 Task: Check when the document was created.
Action: Mouse moved to (43, 77)
Screenshot: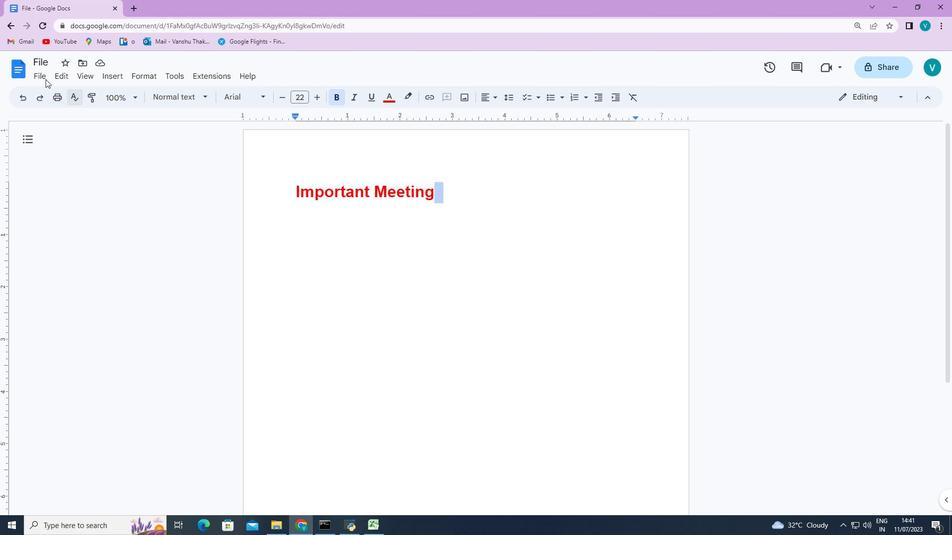 
Action: Mouse pressed left at (43, 77)
Screenshot: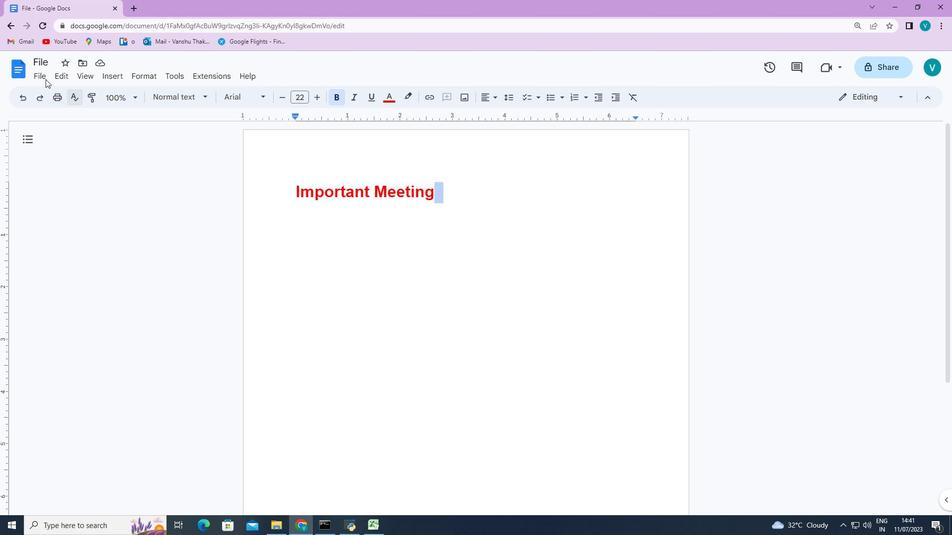 
Action: Mouse moved to (71, 332)
Screenshot: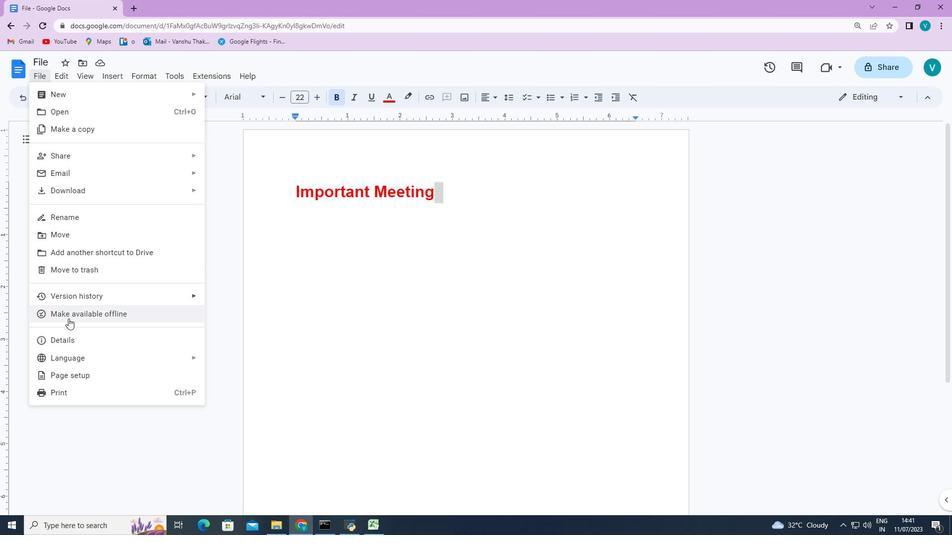 
Action: Mouse pressed left at (71, 332)
Screenshot: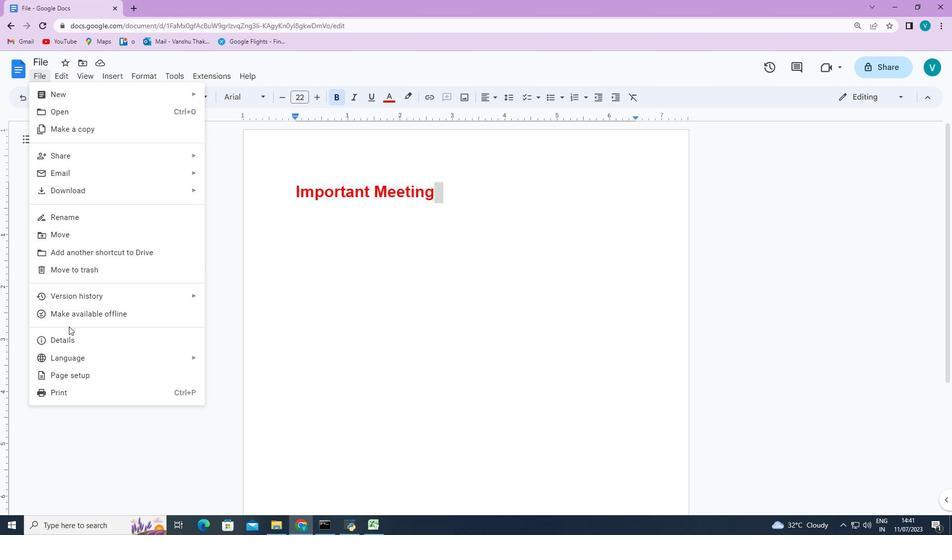 
Action: Mouse moved to (499, 304)
Screenshot: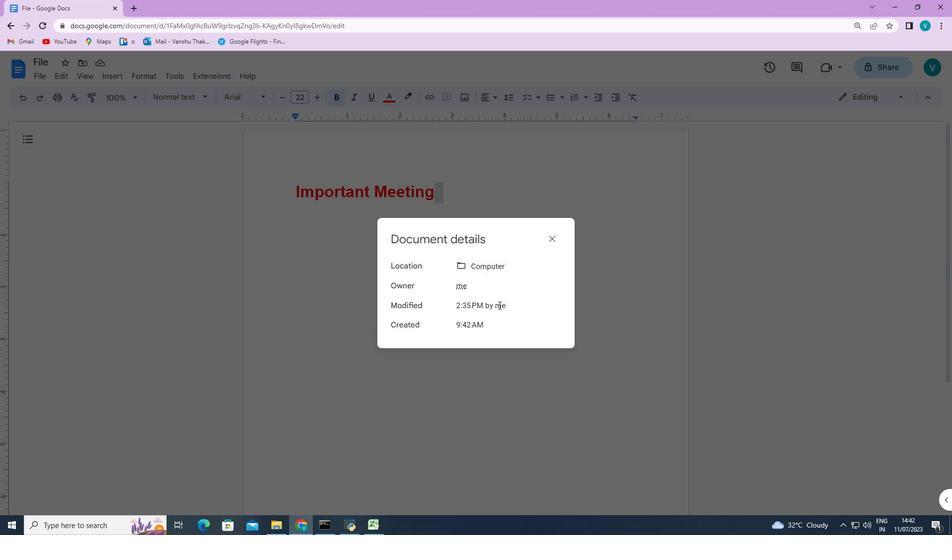 
